 Task: Add Drink Weird Organic Passion Fruit Black Weird Tea to the cart.
Action: Mouse pressed left at (21, 106)
Screenshot: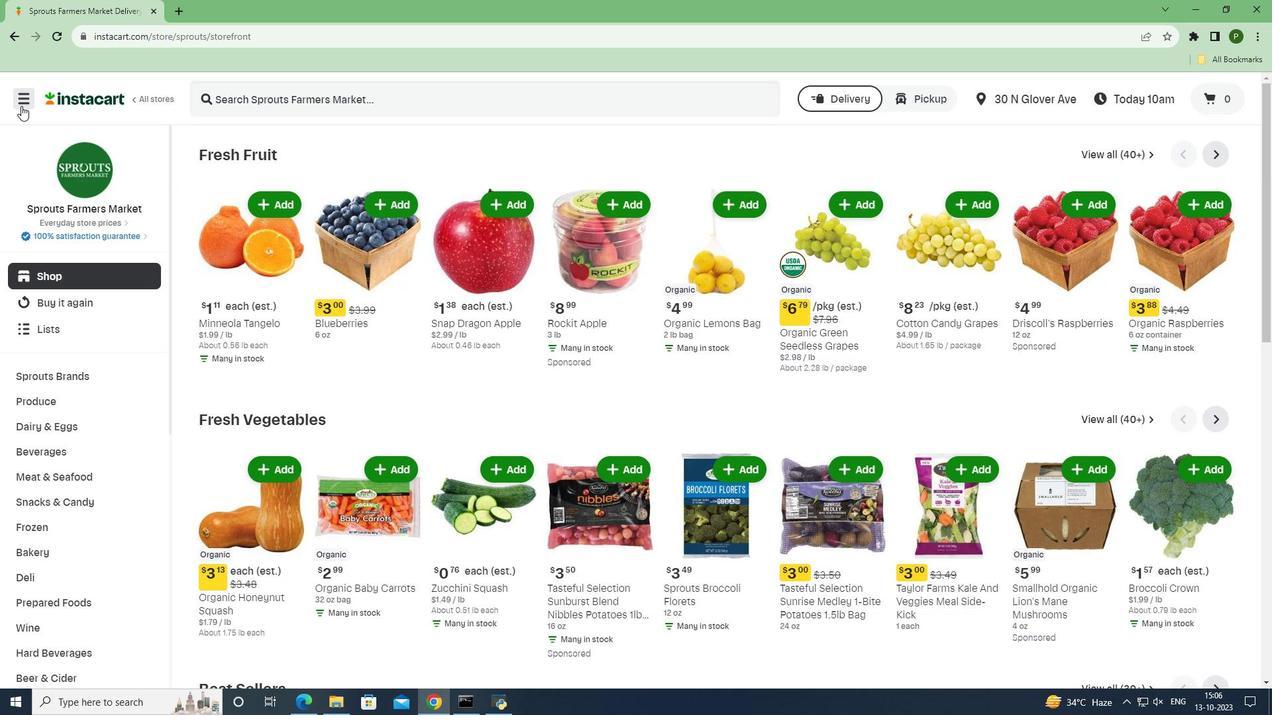 
Action: Mouse moved to (49, 357)
Screenshot: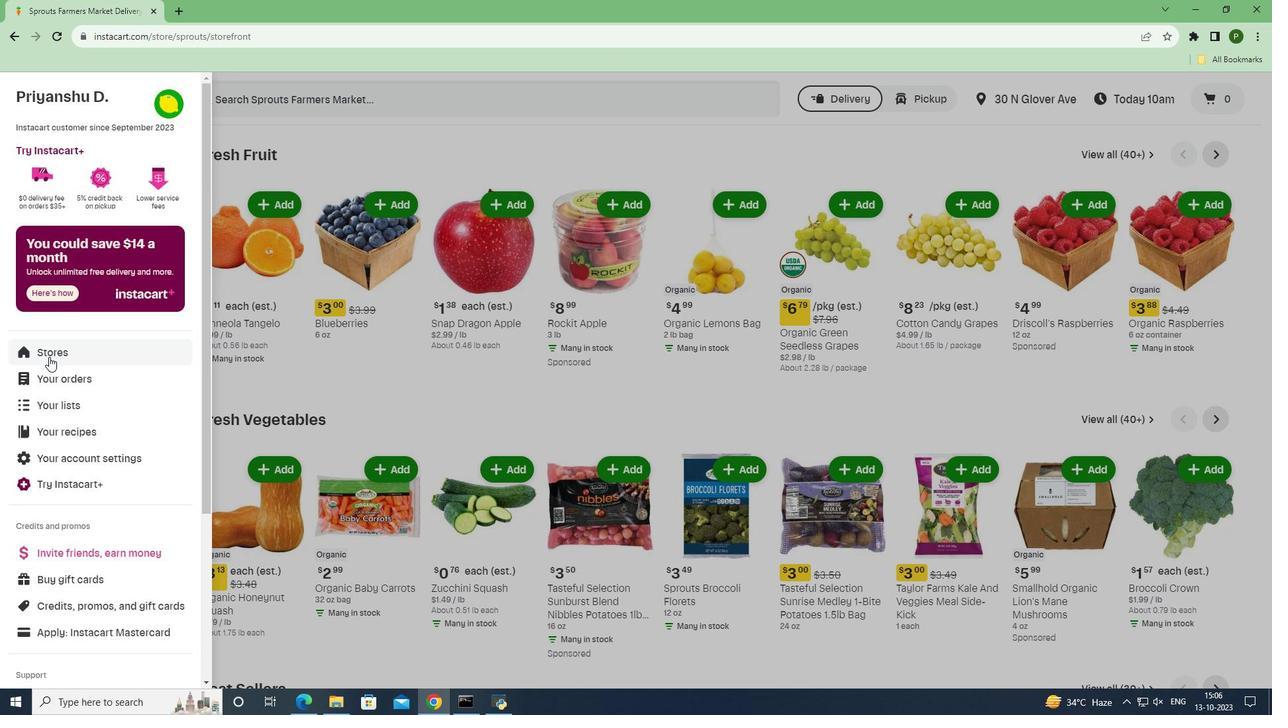 
Action: Mouse pressed left at (49, 357)
Screenshot: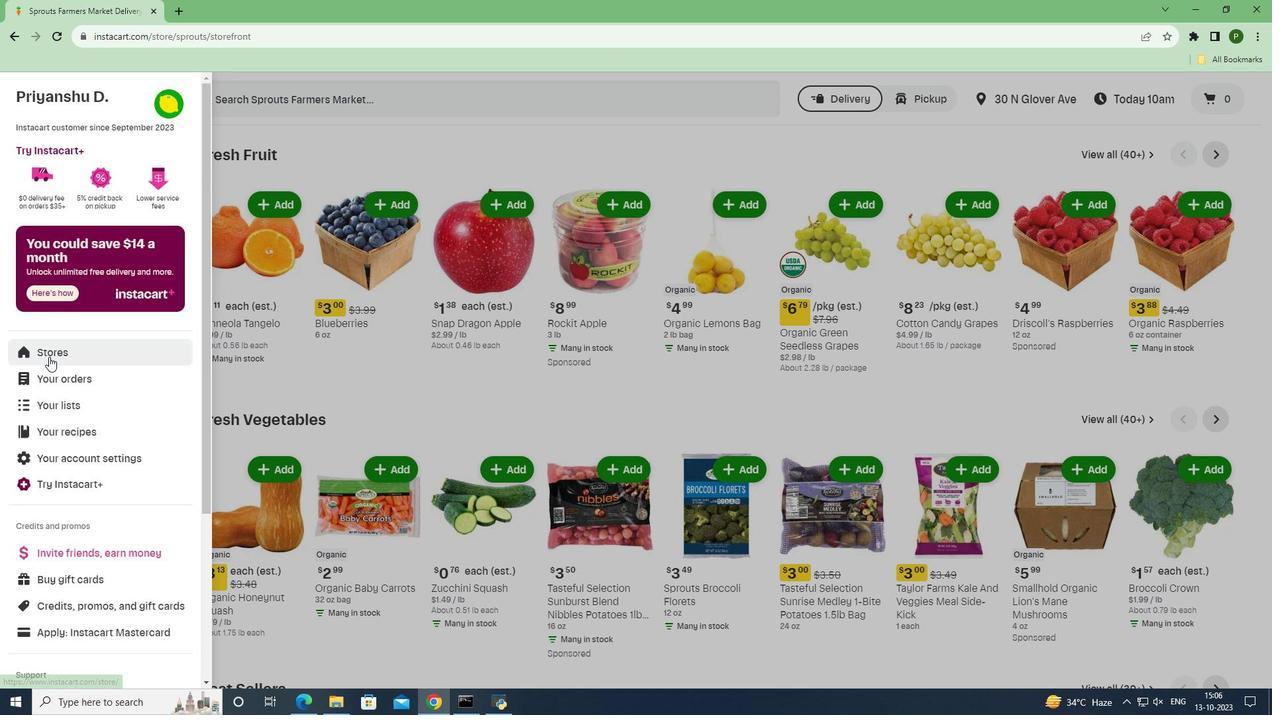 
Action: Mouse moved to (296, 159)
Screenshot: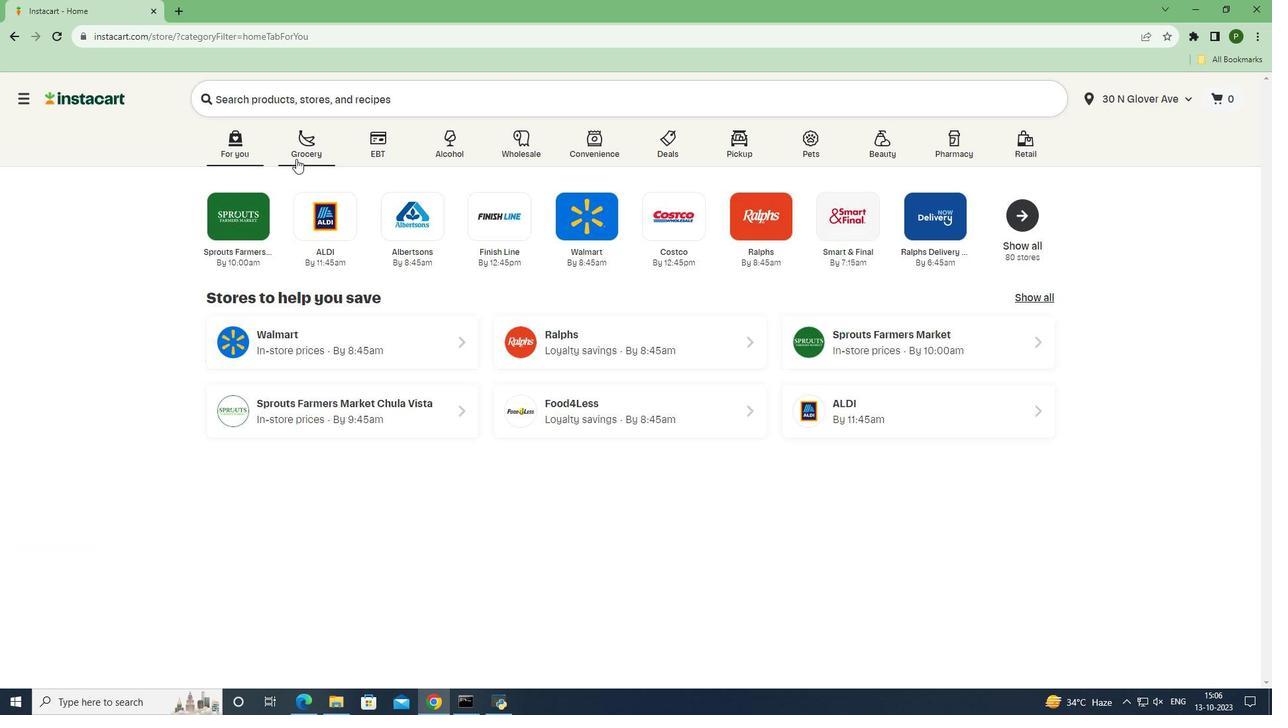 
Action: Mouse pressed left at (296, 159)
Screenshot: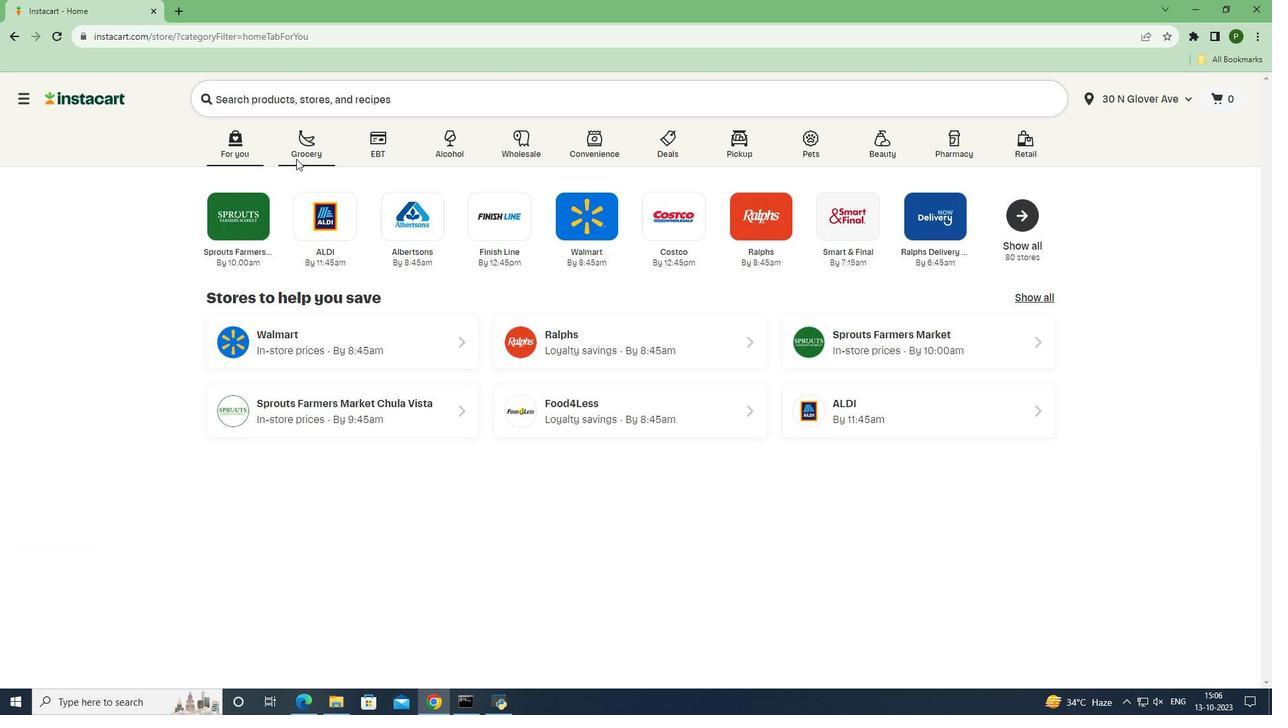 
Action: Mouse moved to (815, 314)
Screenshot: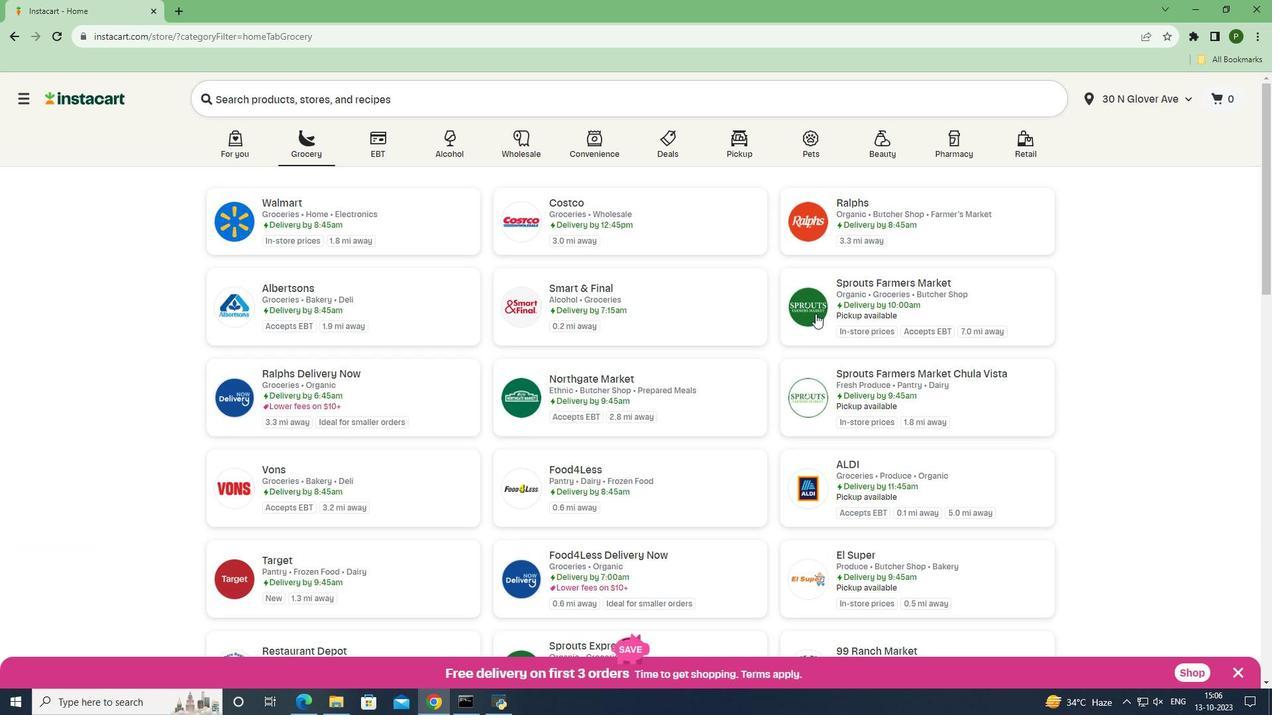 
Action: Mouse pressed left at (815, 314)
Screenshot: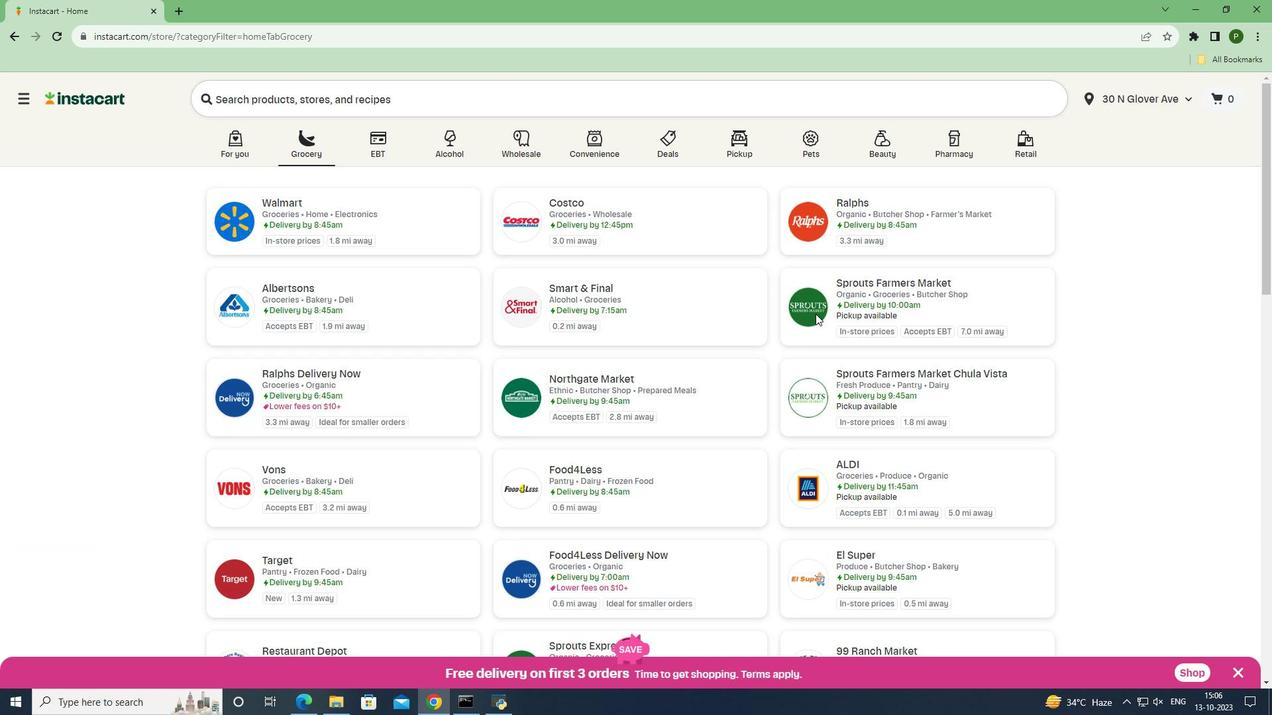 
Action: Mouse moved to (57, 450)
Screenshot: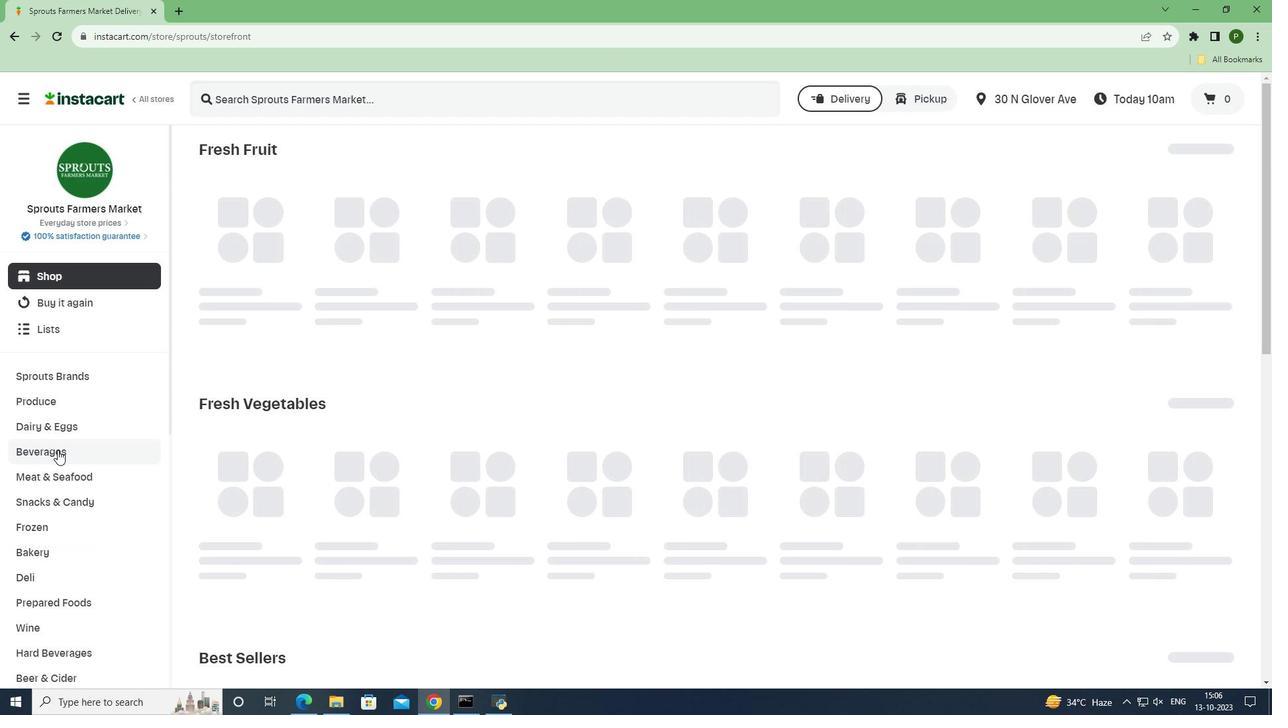 
Action: Mouse pressed left at (57, 450)
Screenshot: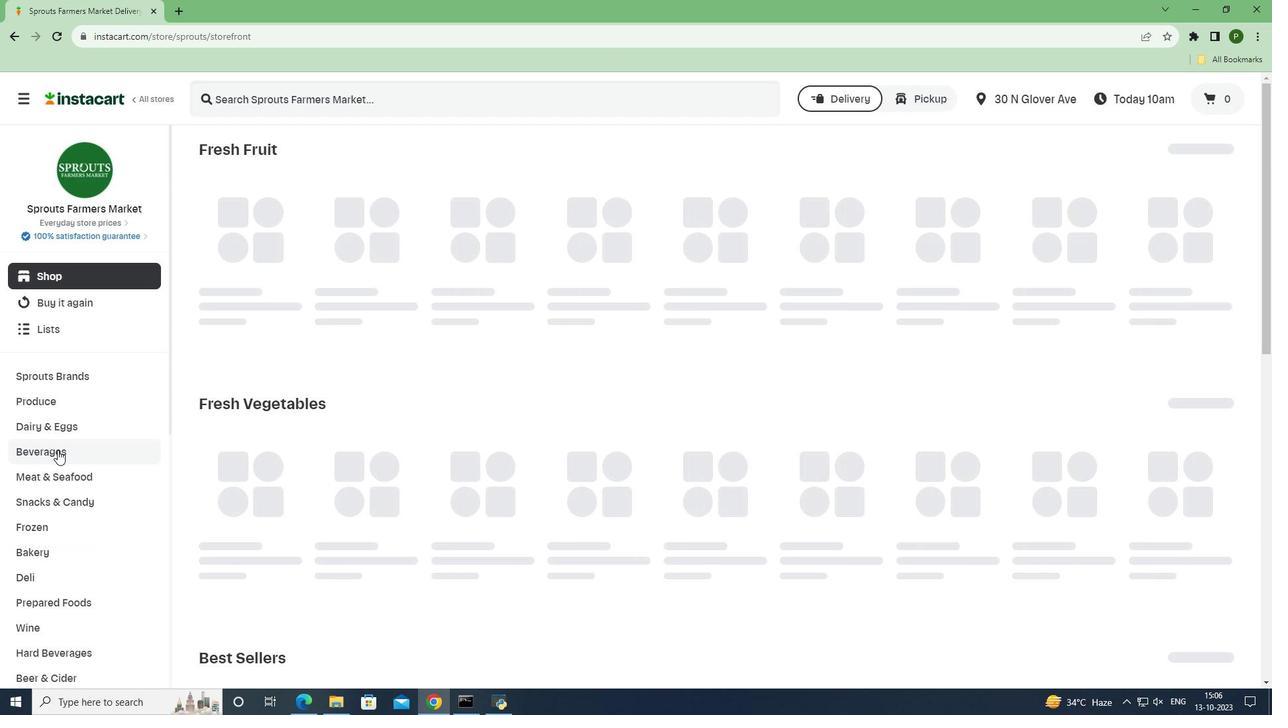 
Action: Mouse moved to (1153, 185)
Screenshot: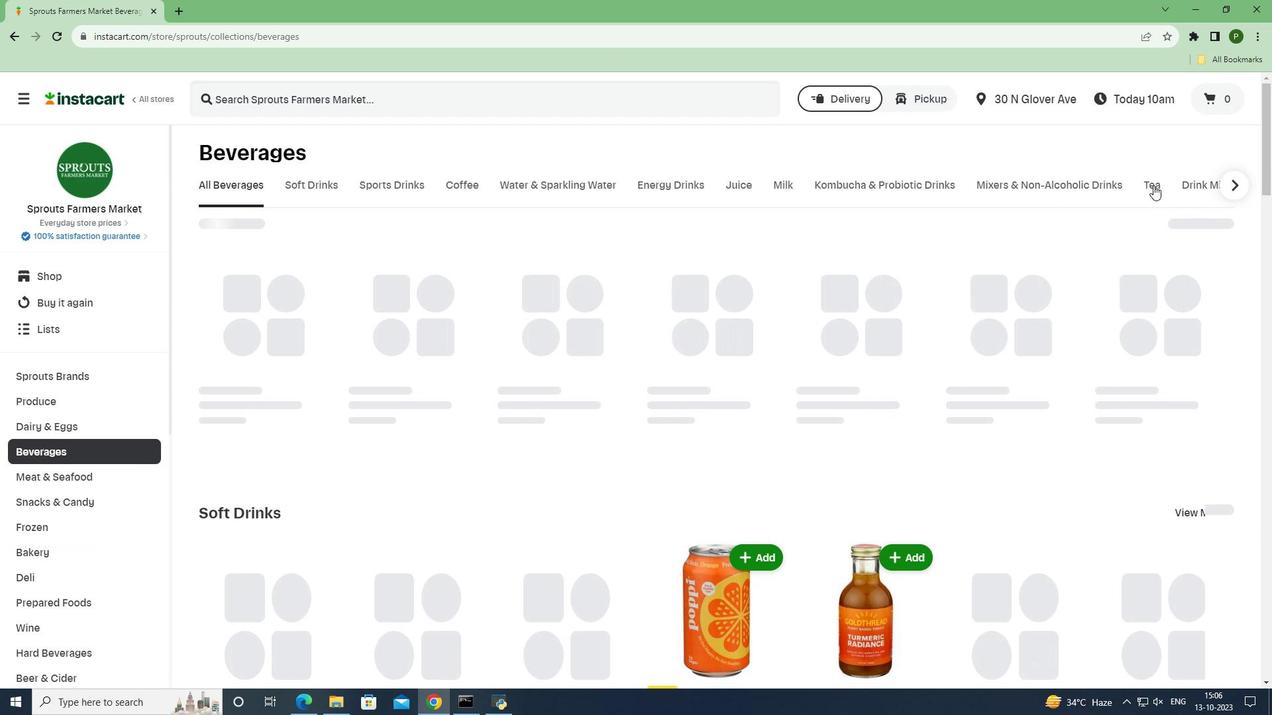 
Action: Mouse pressed left at (1153, 185)
Screenshot: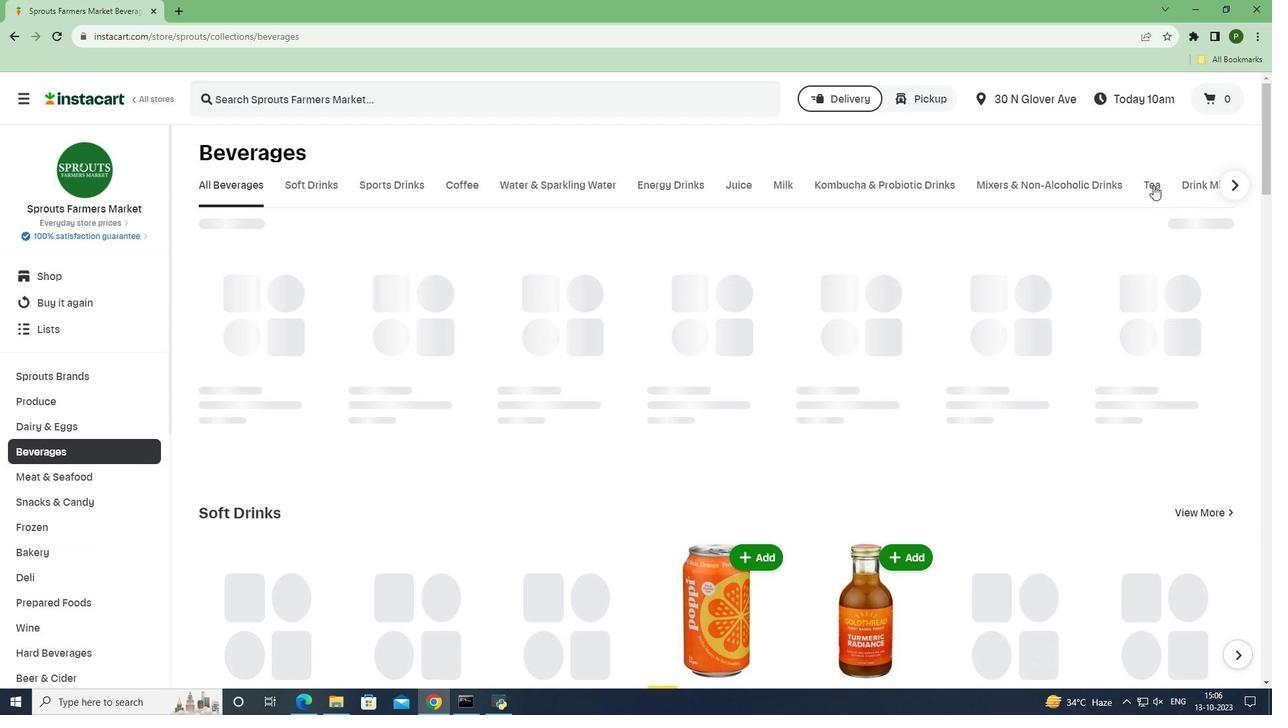 
Action: Mouse moved to (515, 99)
Screenshot: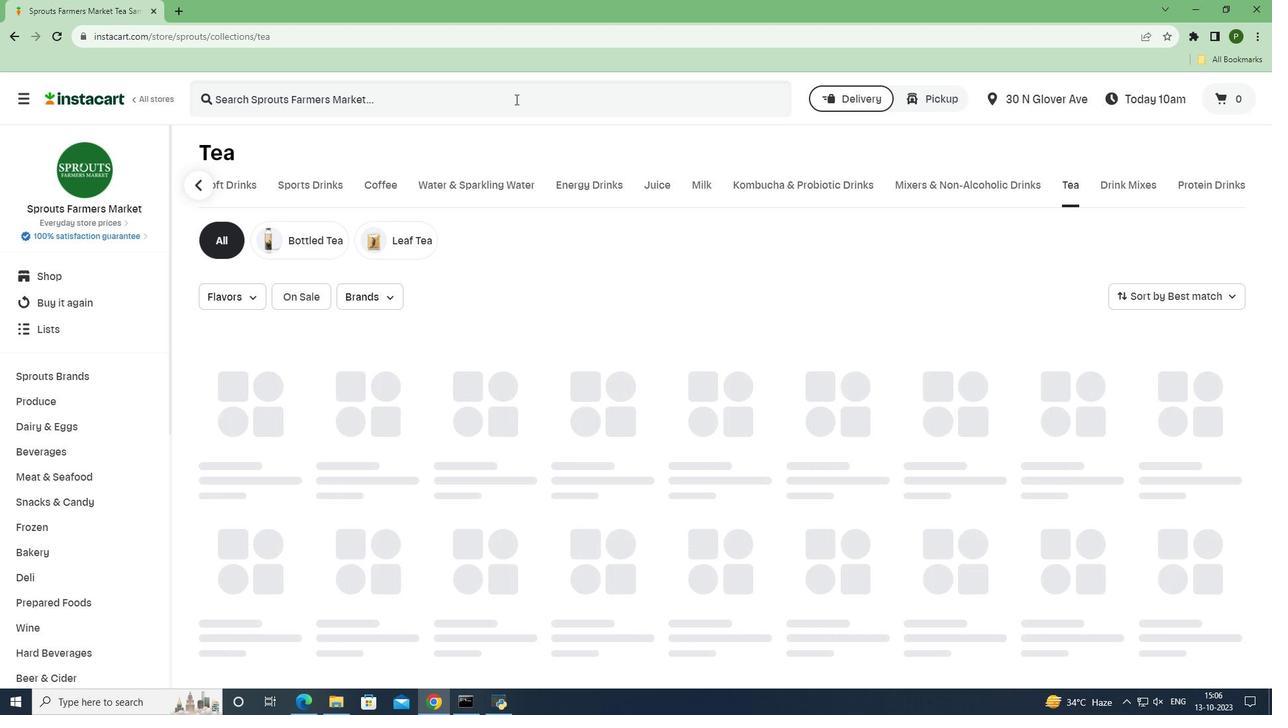 
Action: Mouse pressed left at (515, 99)
Screenshot: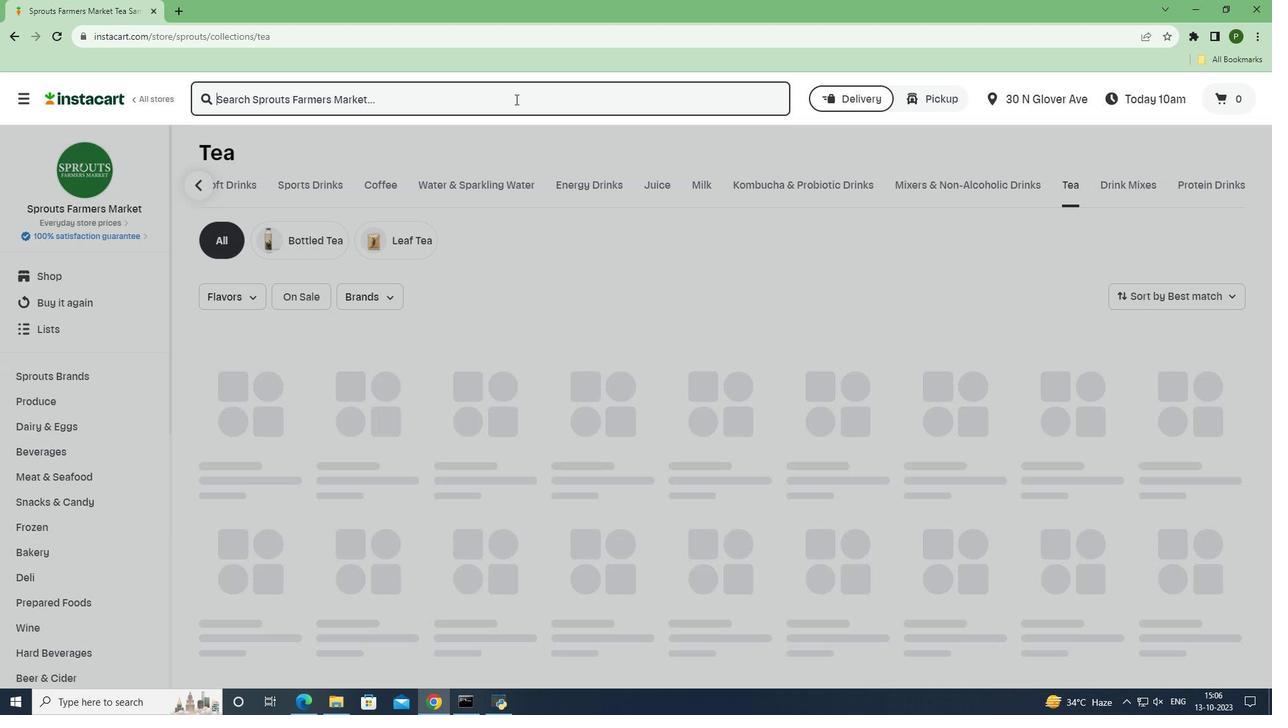 
Action: Key pressed <Key.caps_lock>D<Key.caps_lock>rink<Key.space><Key.caps_lock>W<Key.caps_lock>eird<Key.space><Key.caps_lock>O<Key.caps_lock>rganic<Key.space><Key.caps_lock>P<Key.caps_lock>assion<Key.space><Key.caps_lock>F<Key.caps_lock>ruit<Key.space><Key.caps_lock>B<Key.caps_lock>lack<Key.space><Key.caps_lock>W<Key.caps_lock>eird<Key.space><Key.caps_lock>T<Key.caps_lock>ea<Key.space><Key.enter>
Screenshot: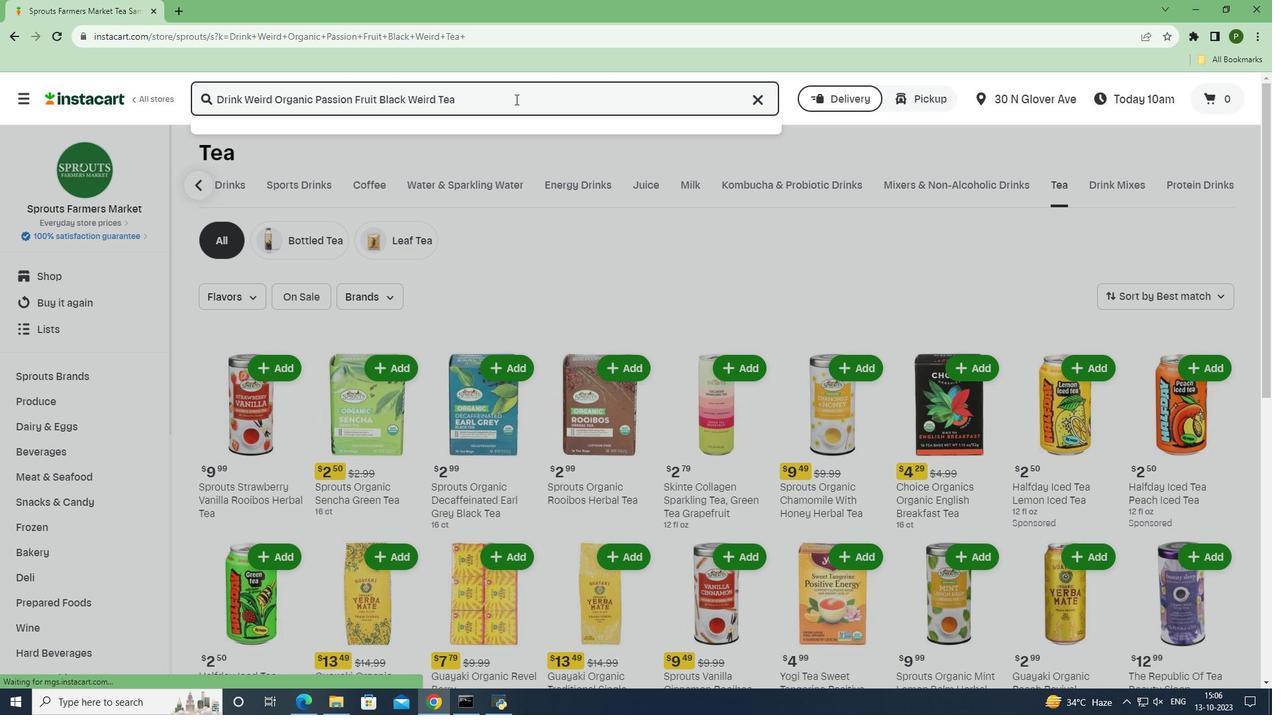 
Action: Mouse moved to (369, 235)
Screenshot: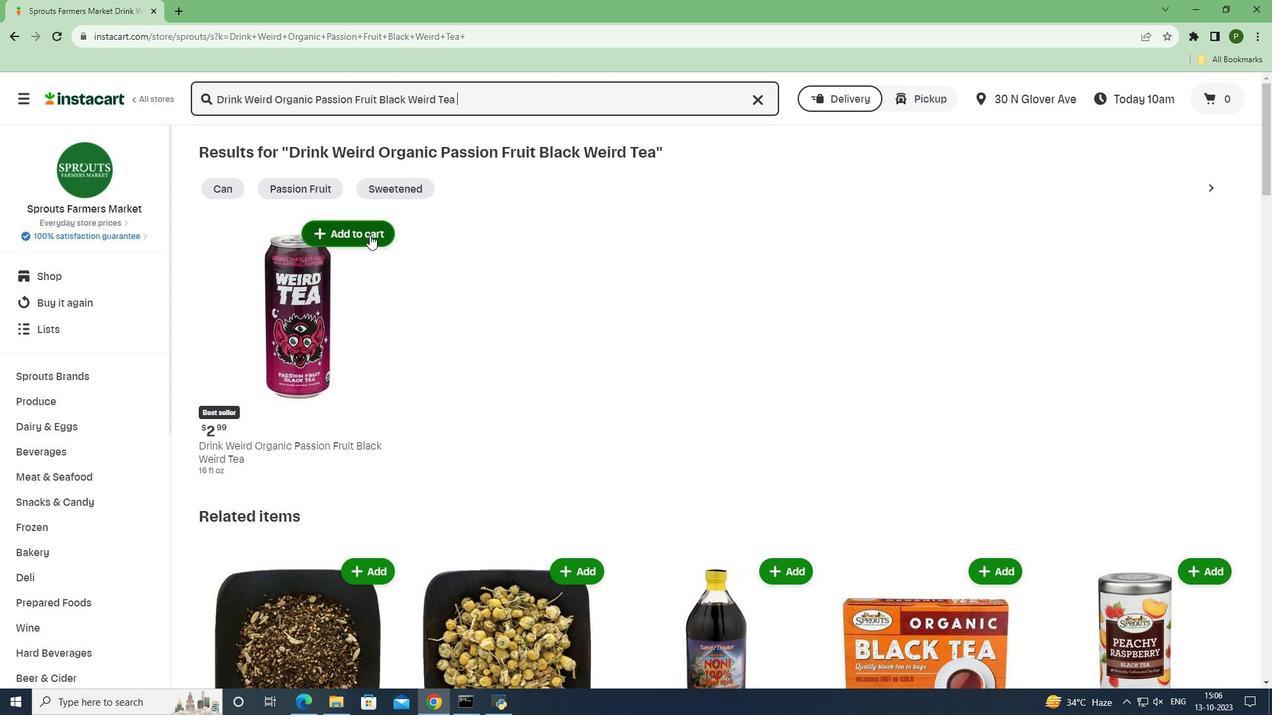 
Action: Mouse pressed left at (369, 235)
Screenshot: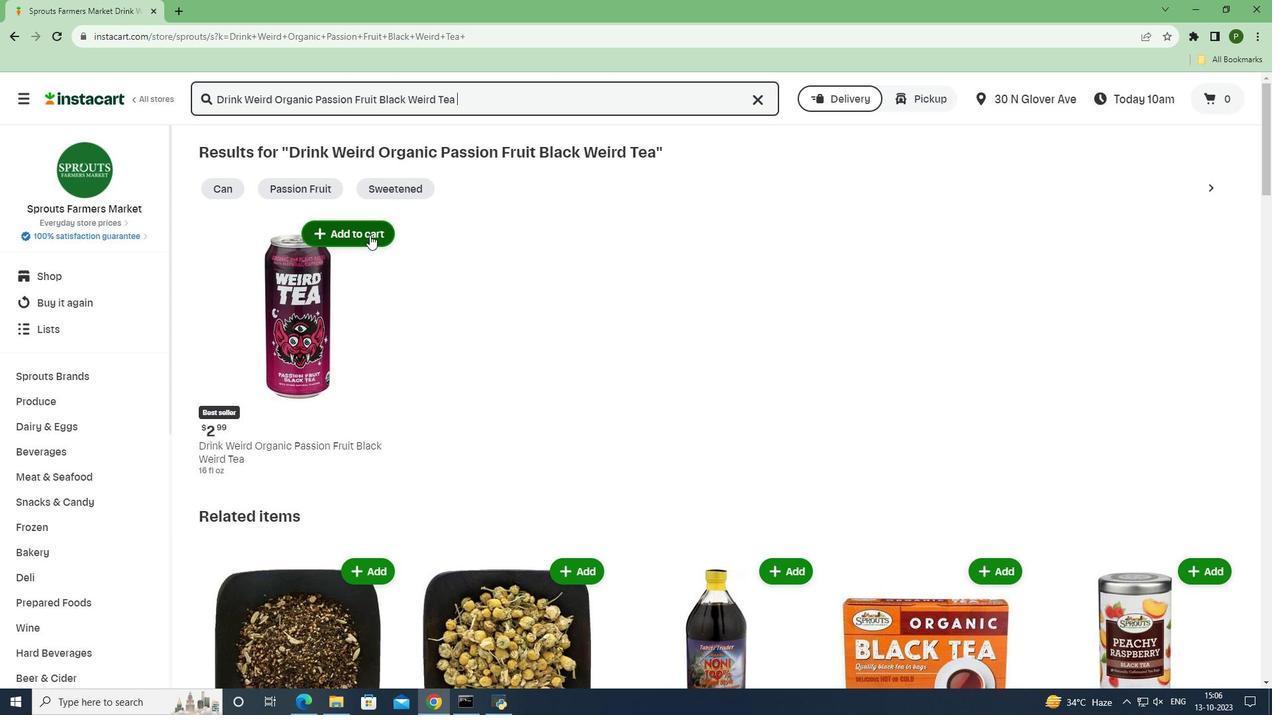 
Action: Mouse moved to (446, 342)
Screenshot: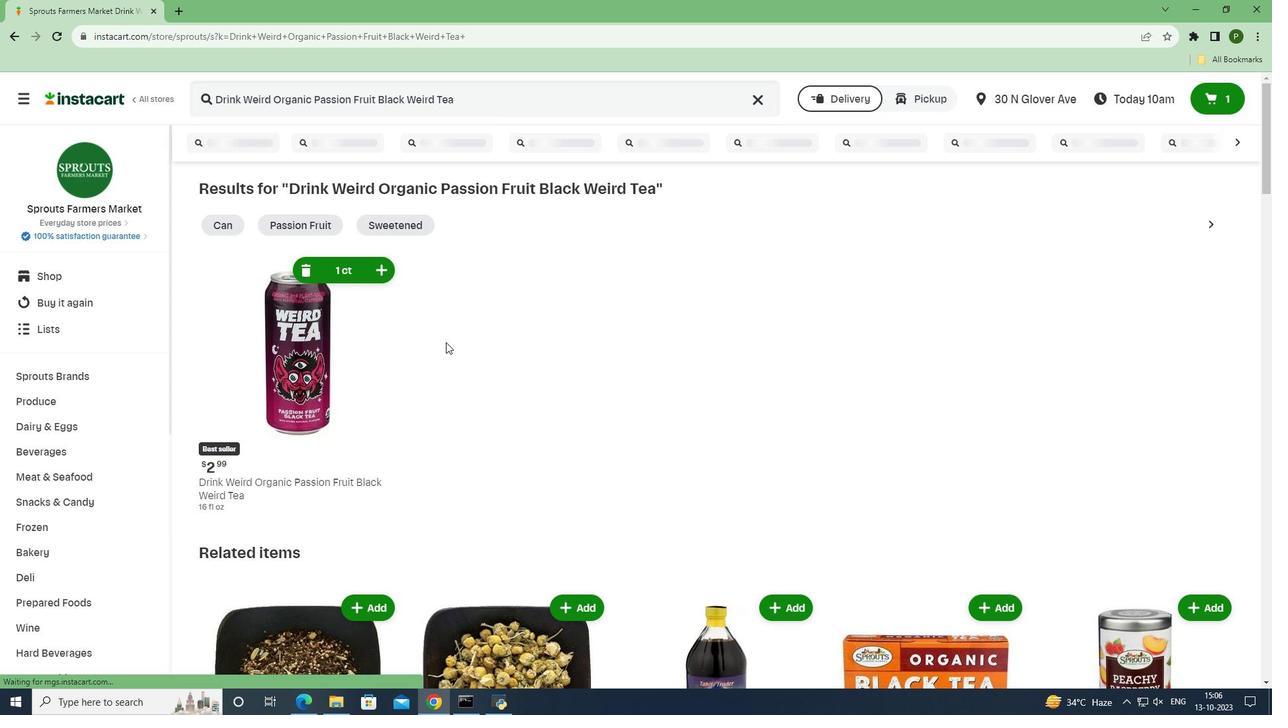 
